 Task: Check the "Edit view" in "Your unsolved tickets".
Action: Mouse moved to (829, 219)
Screenshot: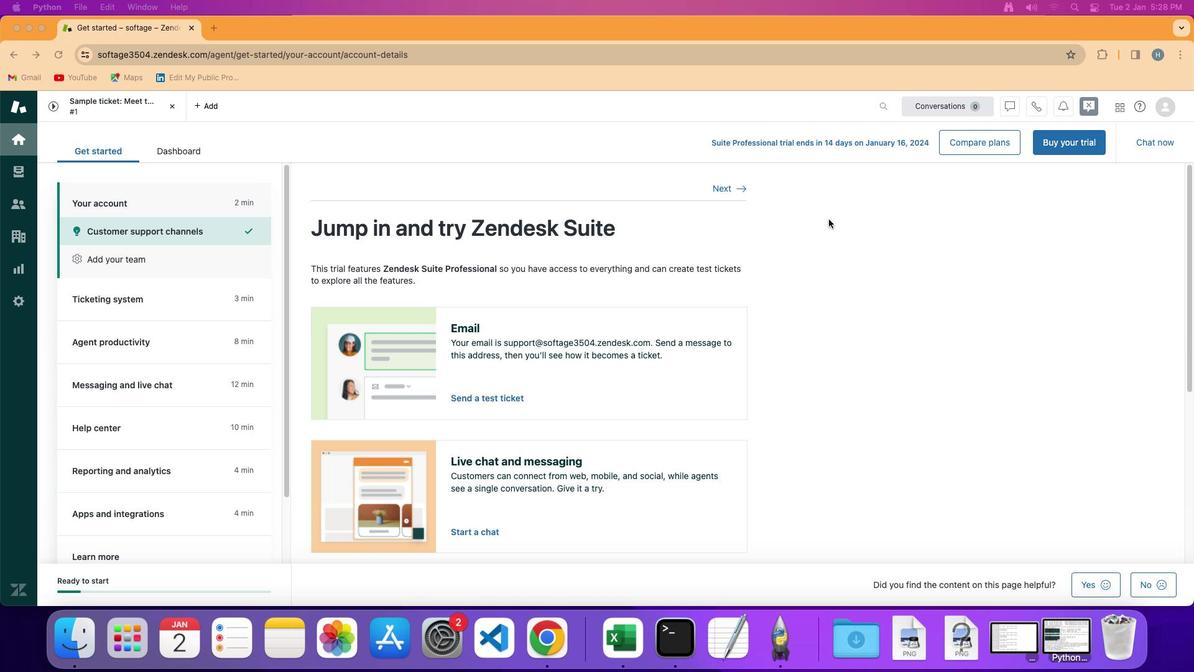 
Action: Mouse pressed left at (829, 219)
Screenshot: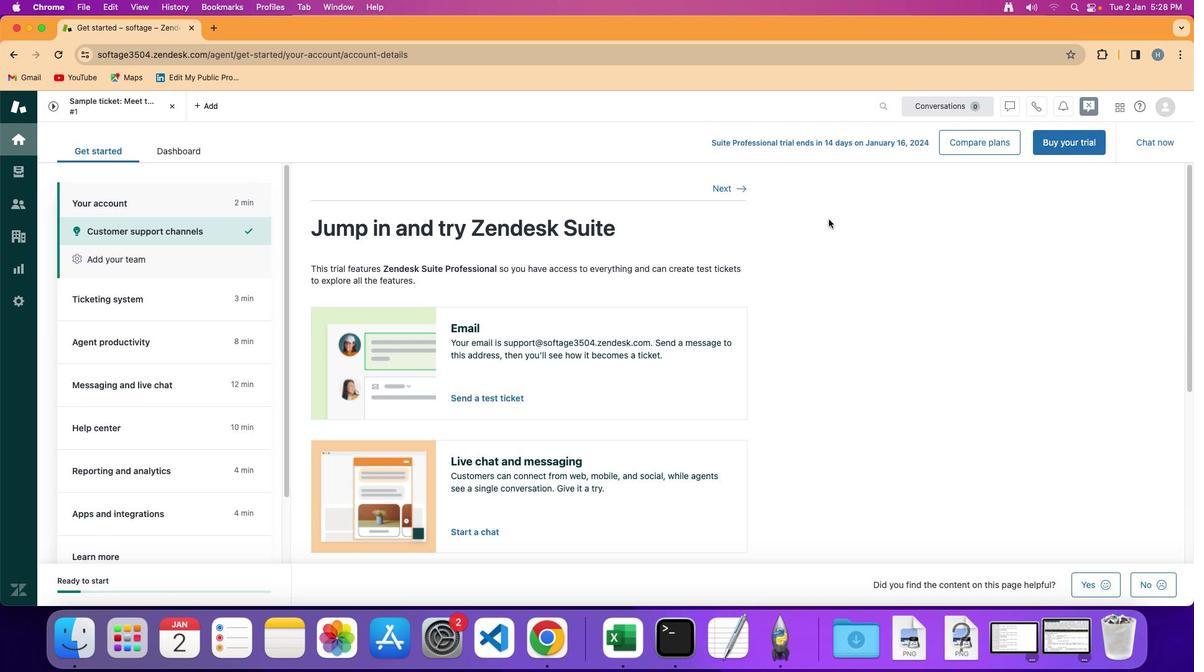 
Action: Mouse moved to (24, 166)
Screenshot: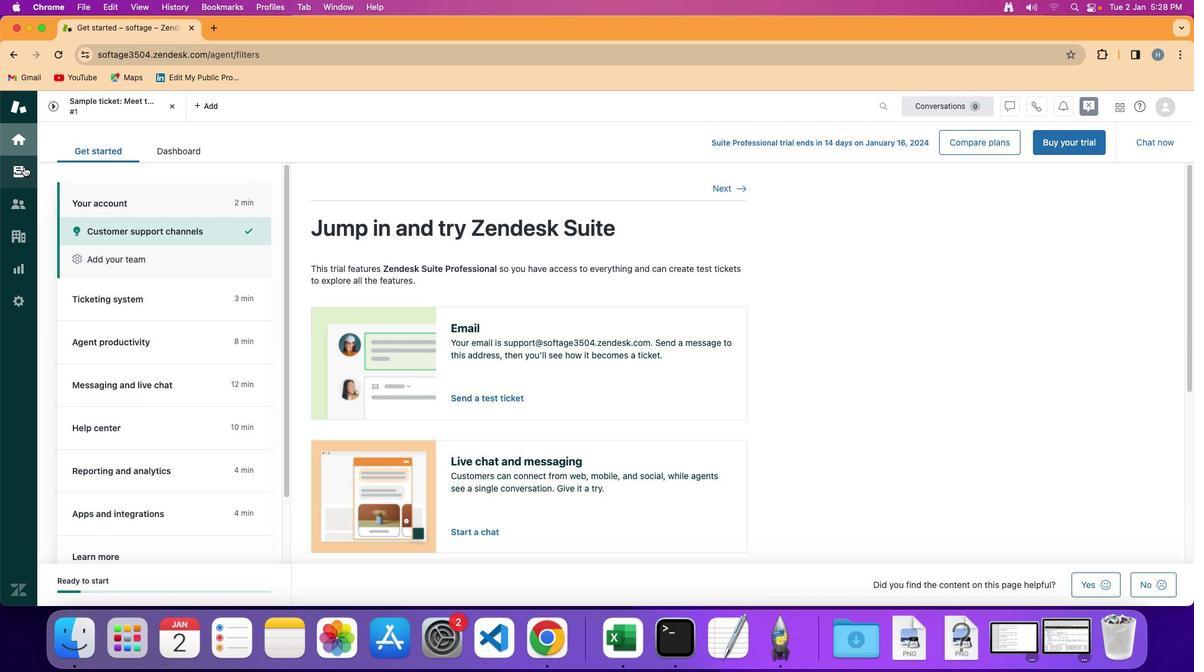 
Action: Mouse pressed left at (24, 166)
Screenshot: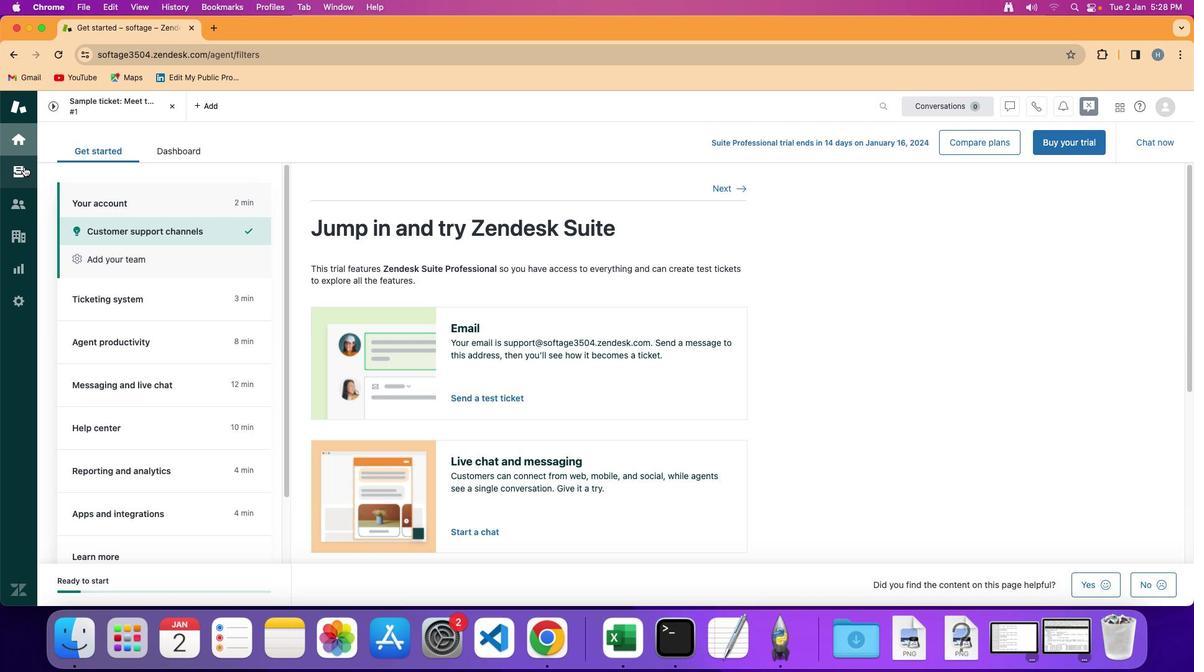 
Action: Mouse moved to (99, 270)
Screenshot: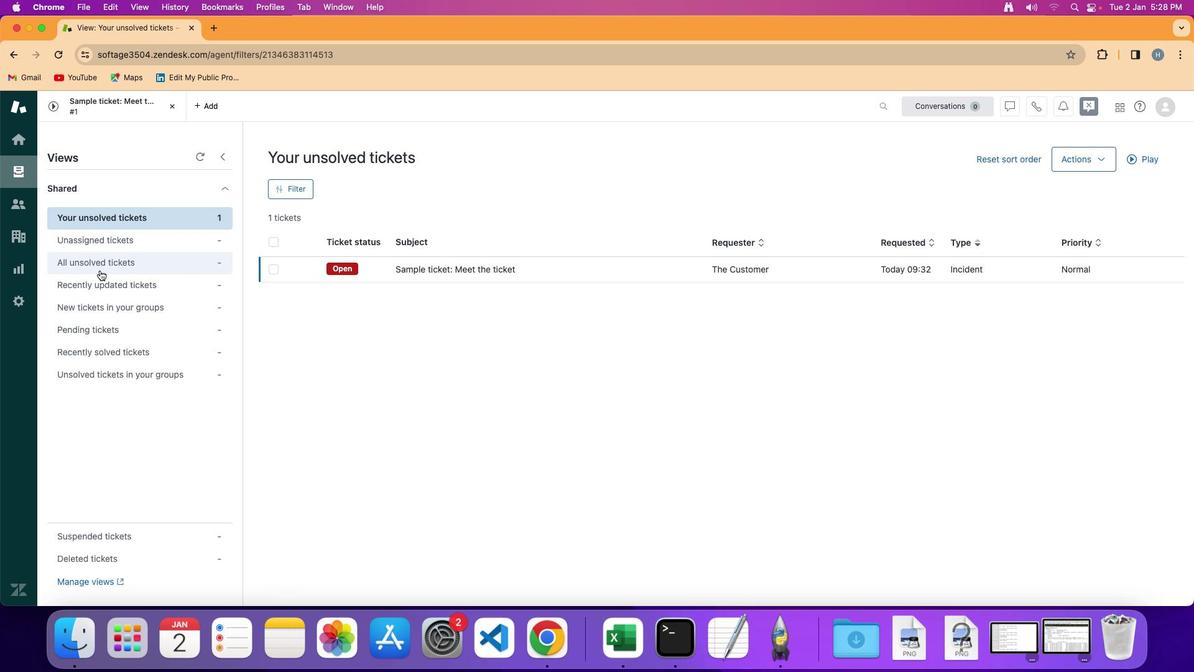 
Action: Mouse pressed left at (99, 270)
Screenshot: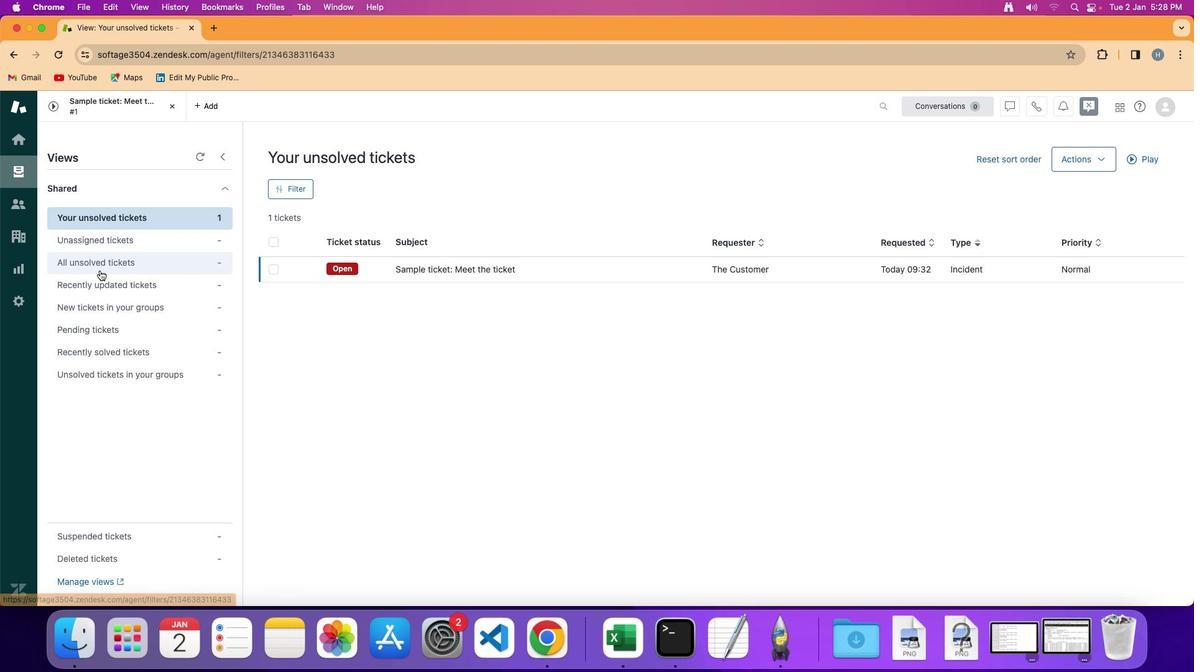 
Action: Mouse moved to (1082, 163)
Screenshot: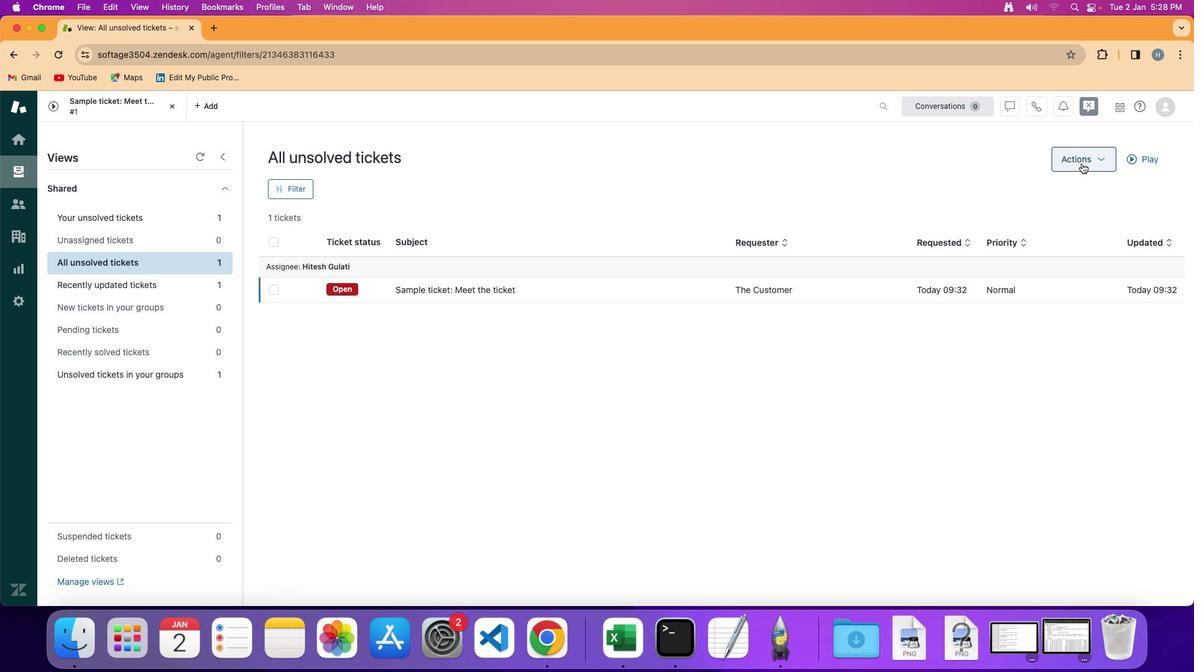 
Action: Mouse pressed left at (1082, 163)
Screenshot: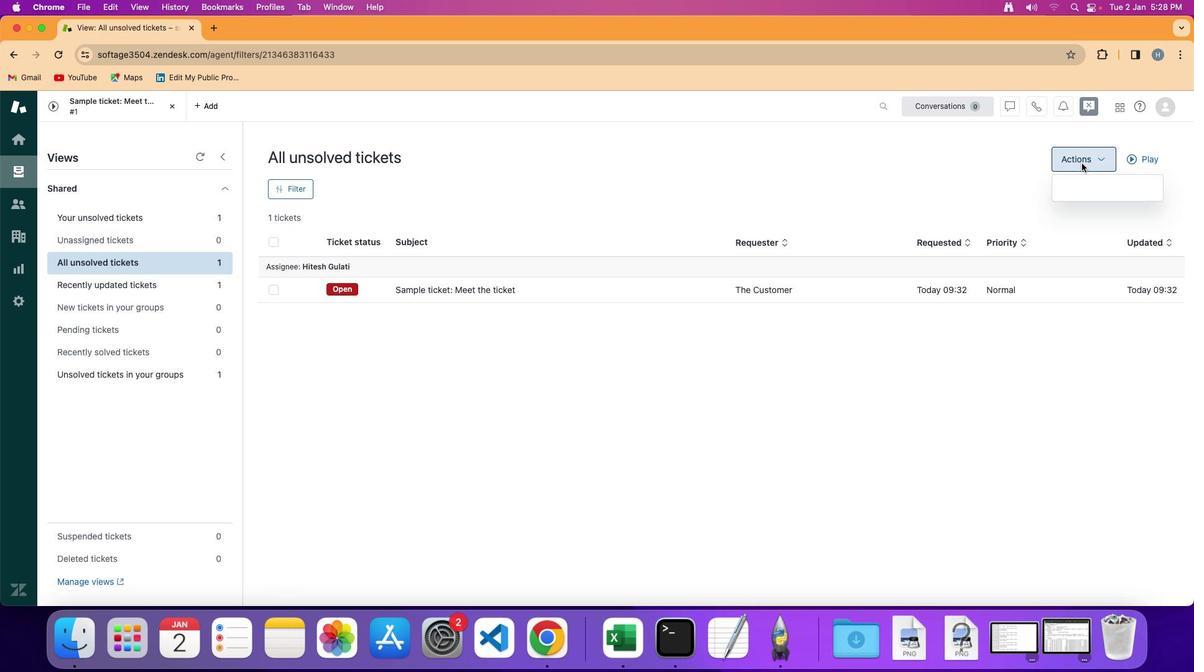 
Action: Mouse moved to (1097, 207)
Screenshot: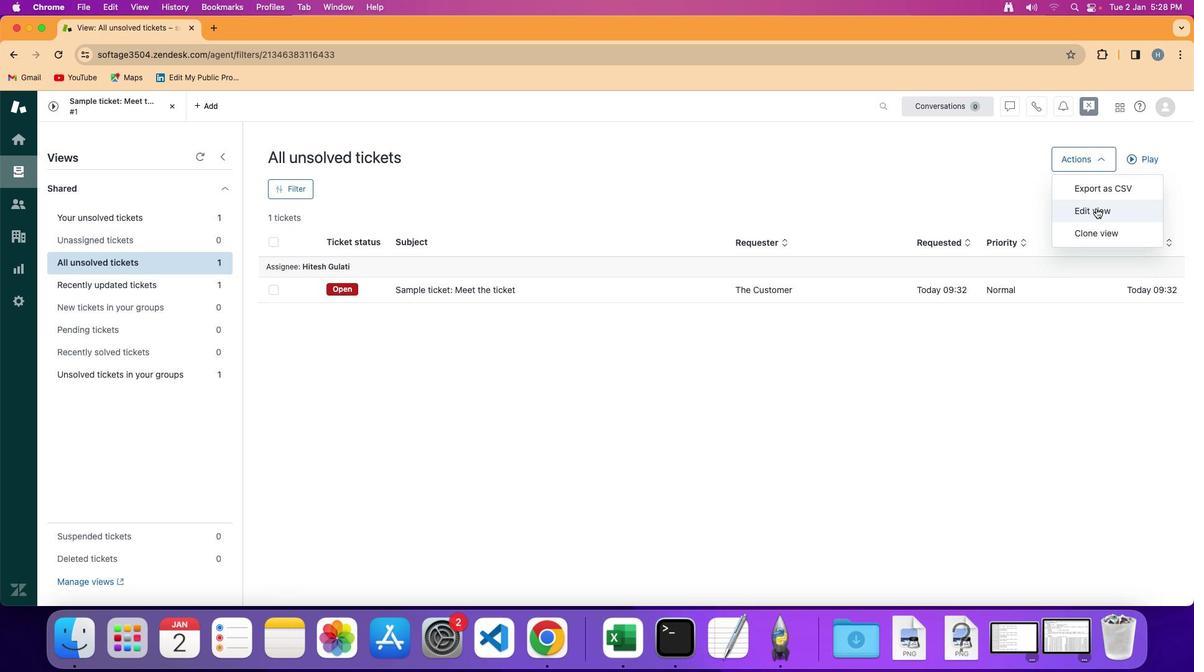 
Action: Mouse pressed left at (1097, 207)
Screenshot: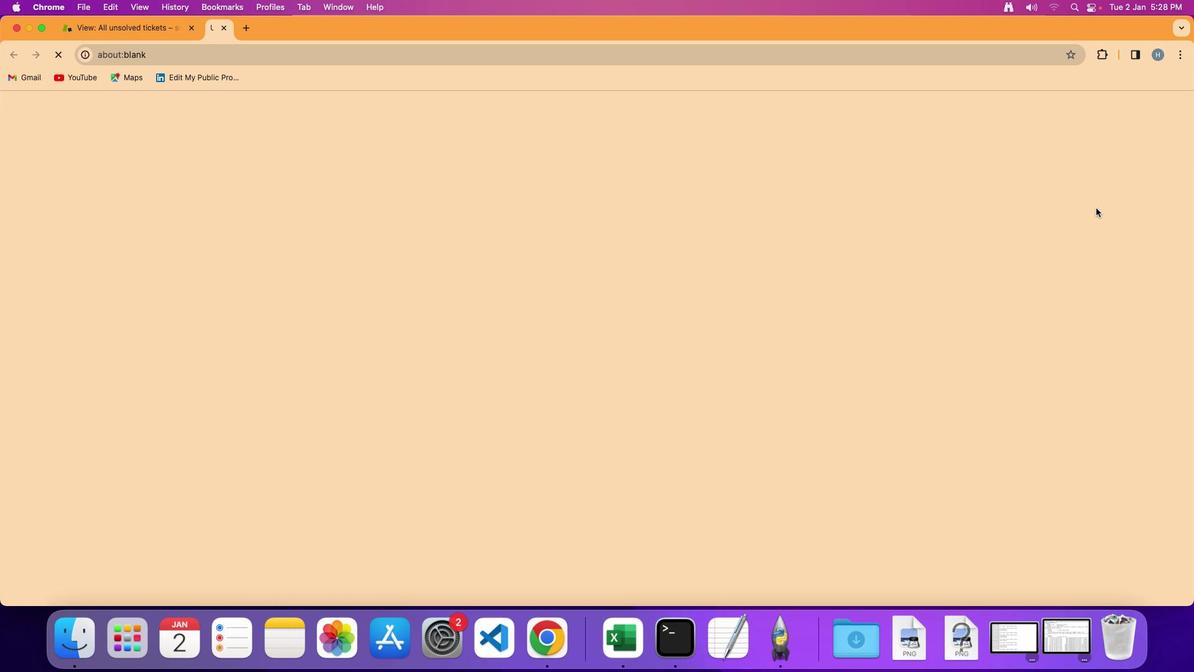 
Action: Mouse moved to (743, 296)
Screenshot: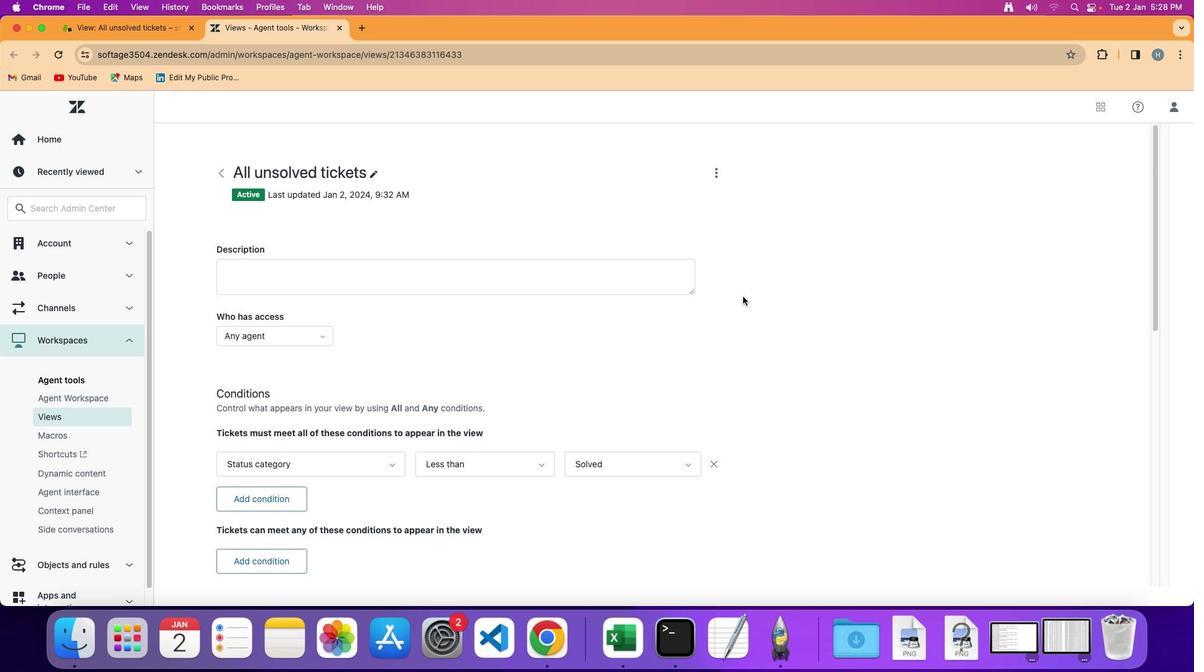 
